 Task: Add the task  Upgrade and migrate company project management to a cloud-based solution to the section Cosmic Ray in the project AgileOpus and add a Due Date to the respective task as 2024/04/17
Action: Mouse moved to (445, 398)
Screenshot: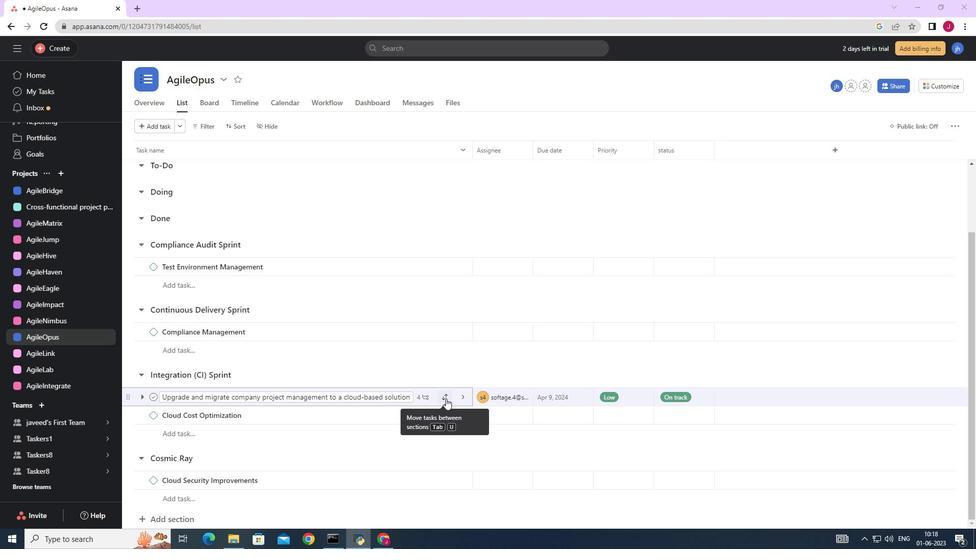 
Action: Mouse pressed left at (445, 398)
Screenshot: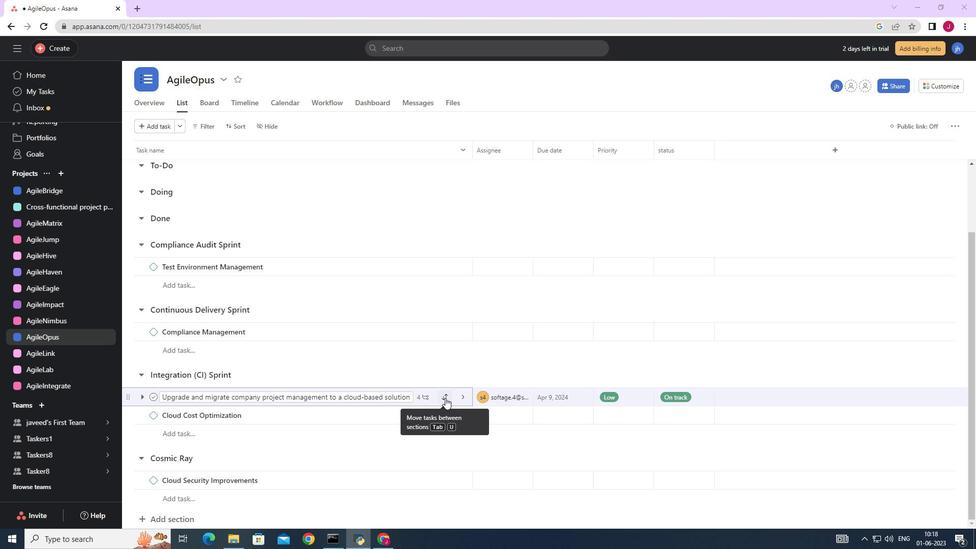 
Action: Mouse moved to (399, 380)
Screenshot: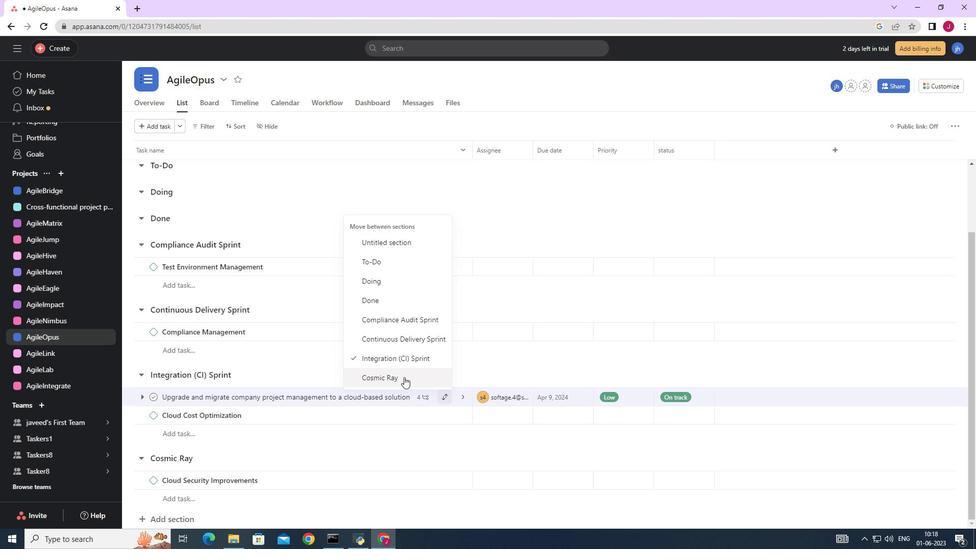 
Action: Mouse pressed left at (399, 380)
Screenshot: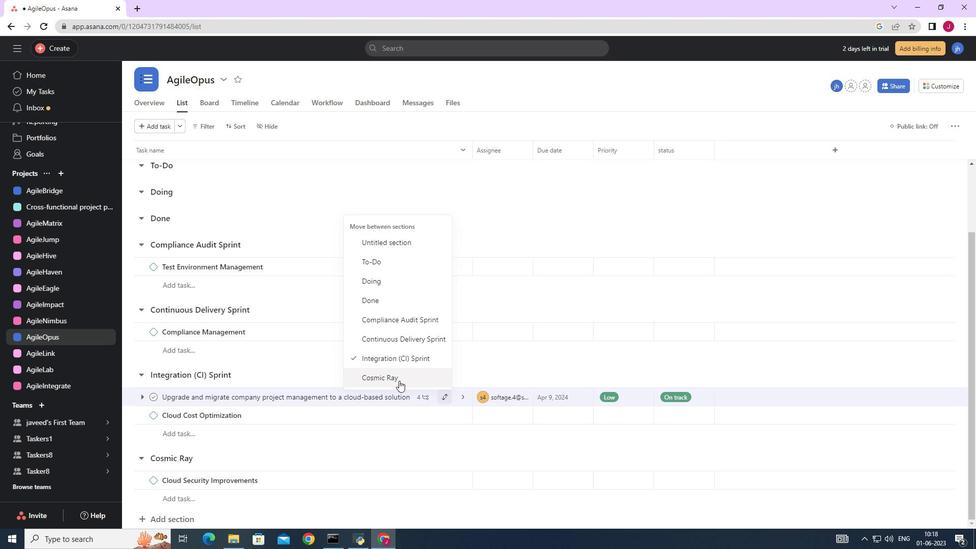 
Action: Mouse moved to (522, 385)
Screenshot: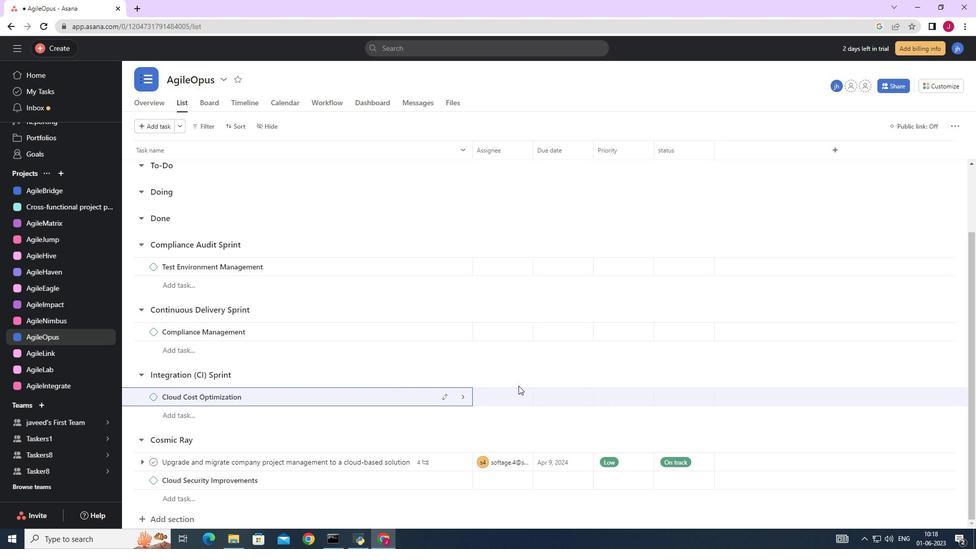 
Action: Mouse scrolled (522, 385) with delta (0, 0)
Screenshot: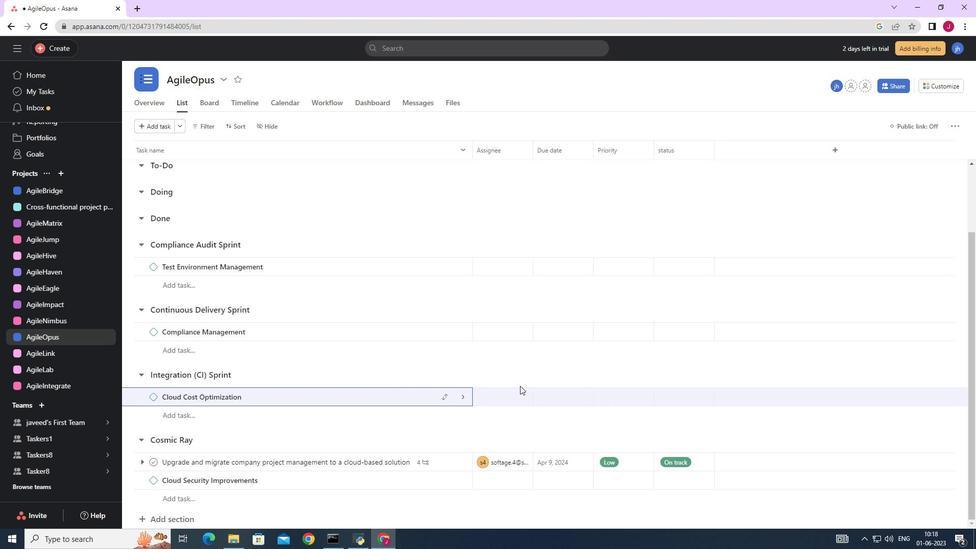 
Action: Mouse scrolled (522, 385) with delta (0, 0)
Screenshot: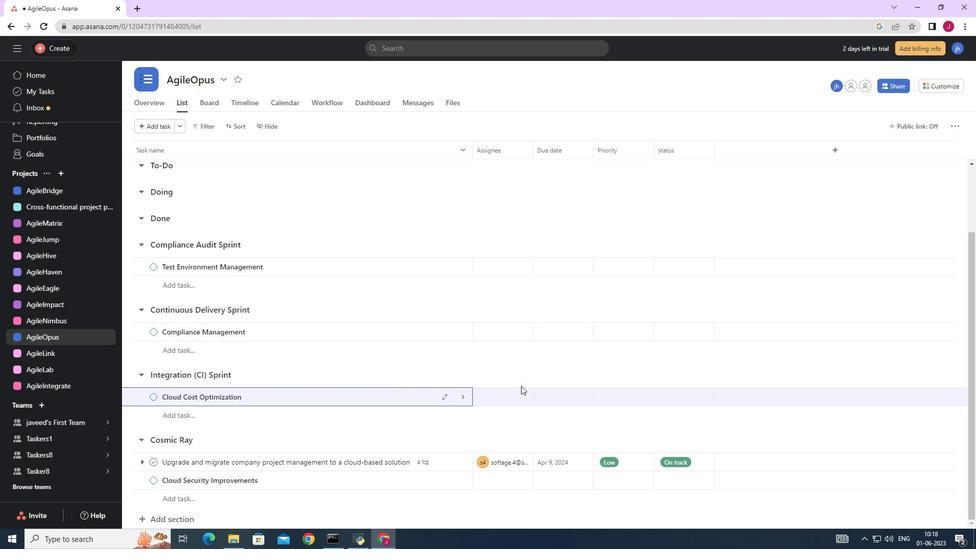 
Action: Mouse scrolled (522, 385) with delta (0, 0)
Screenshot: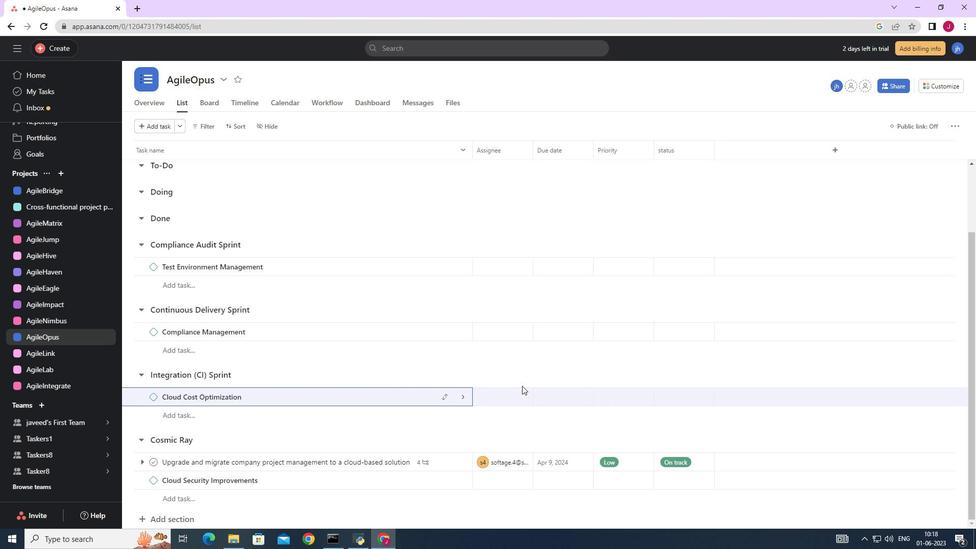
Action: Mouse moved to (522, 385)
Screenshot: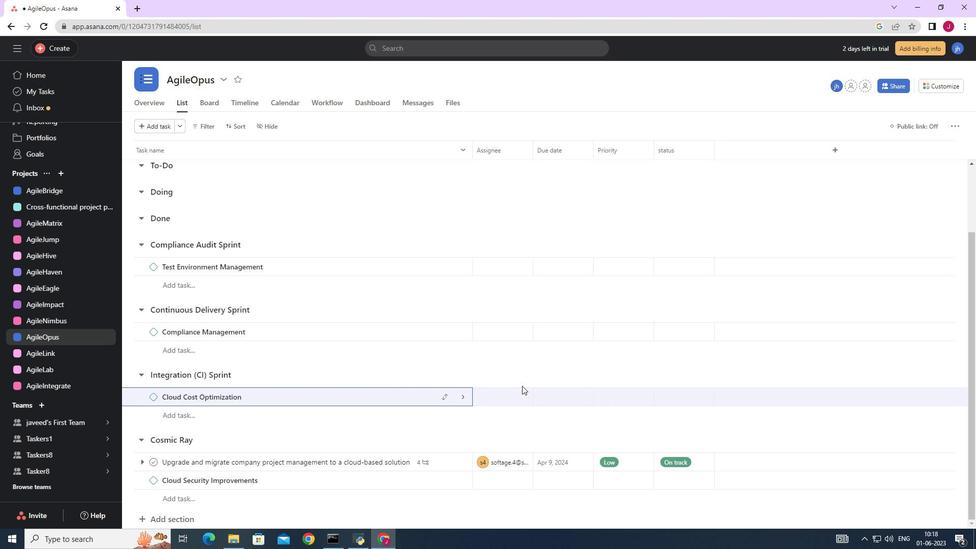 
Action: Mouse scrolled (522, 385) with delta (0, 0)
Screenshot: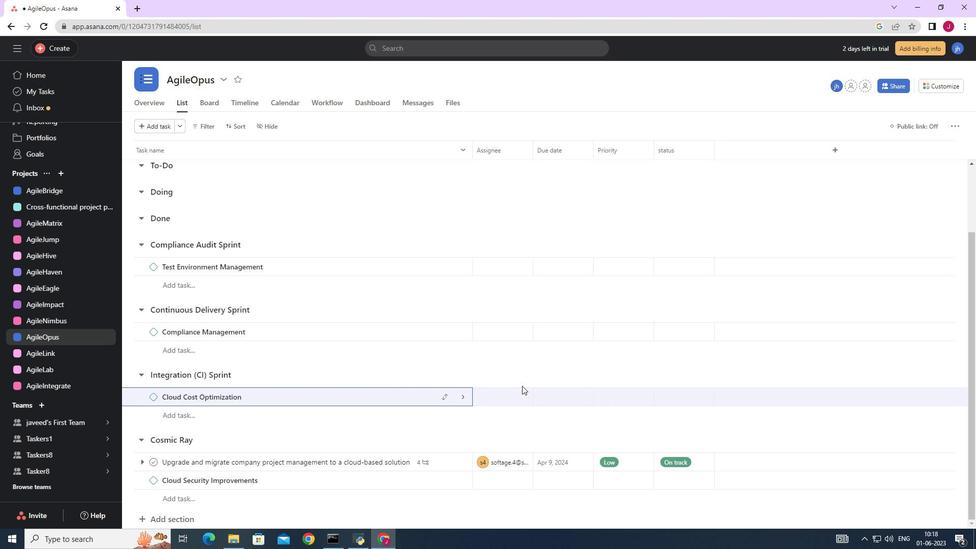 
Action: Mouse moved to (587, 461)
Screenshot: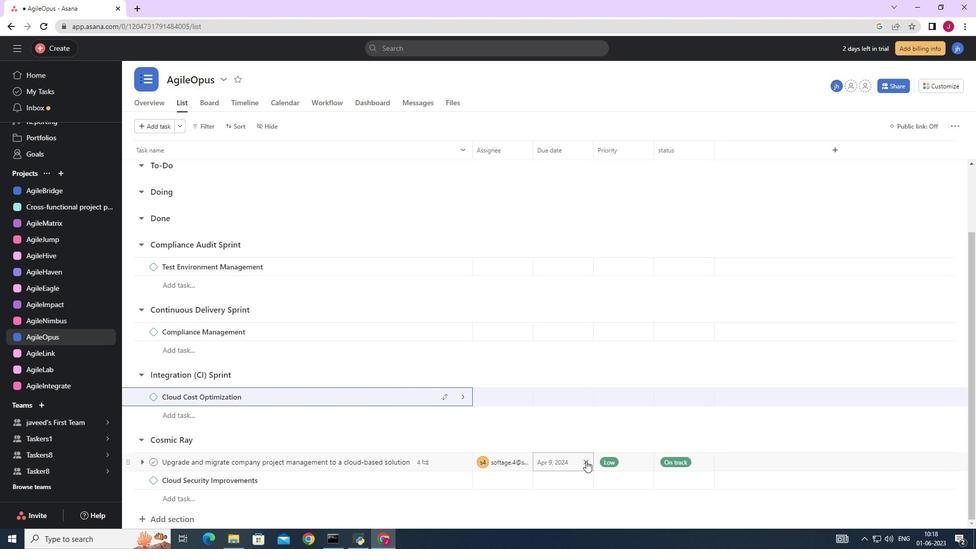 
Action: Mouse pressed left at (587, 461)
Screenshot: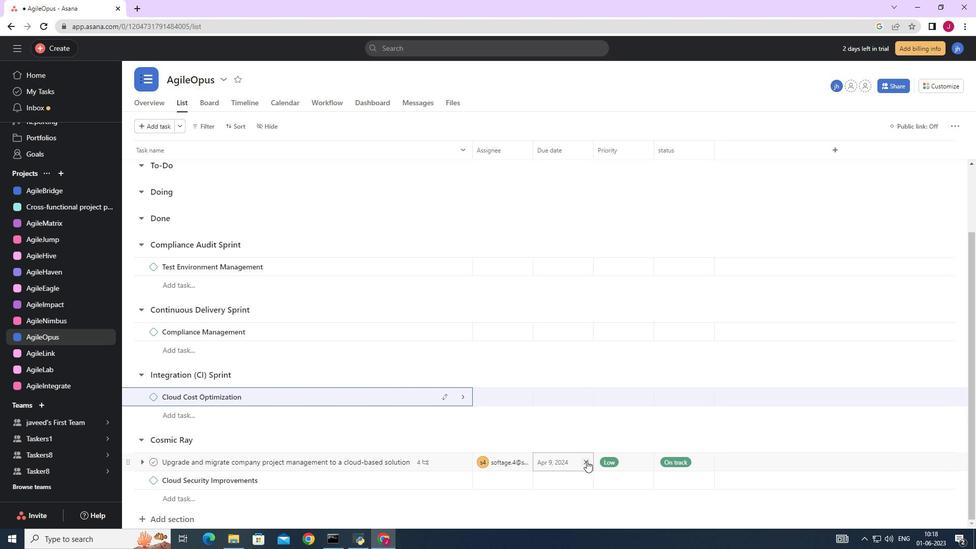 
Action: Mouse moved to (560, 461)
Screenshot: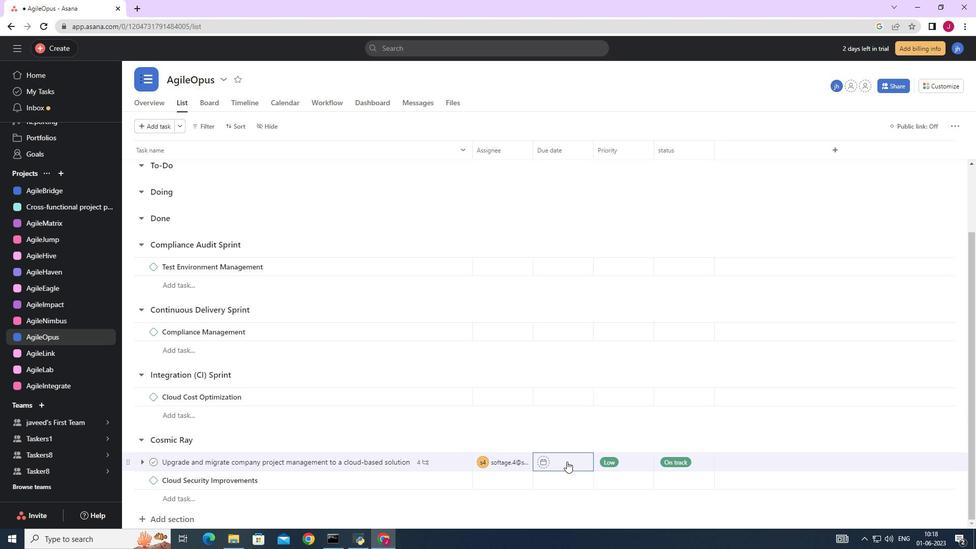 
Action: Mouse pressed left at (560, 461)
Screenshot: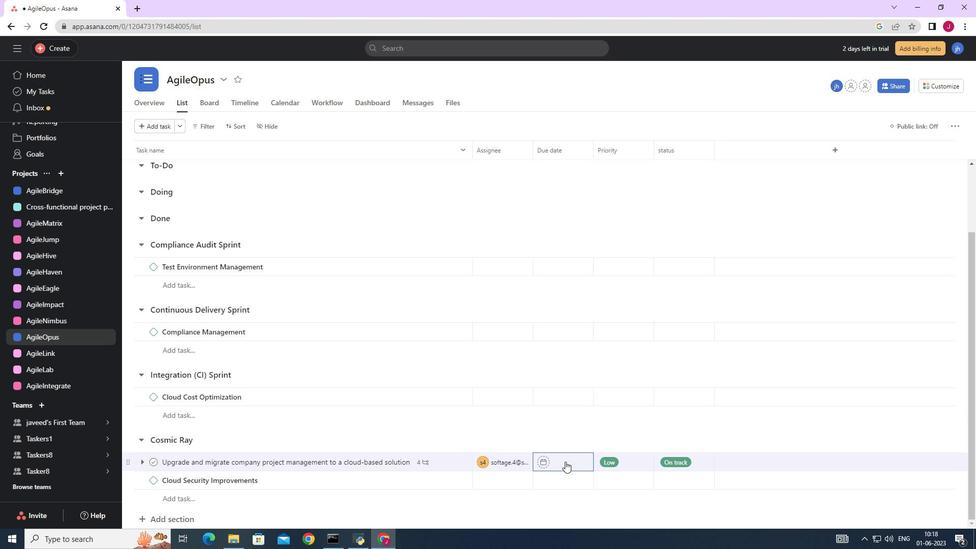 
Action: Mouse moved to (664, 302)
Screenshot: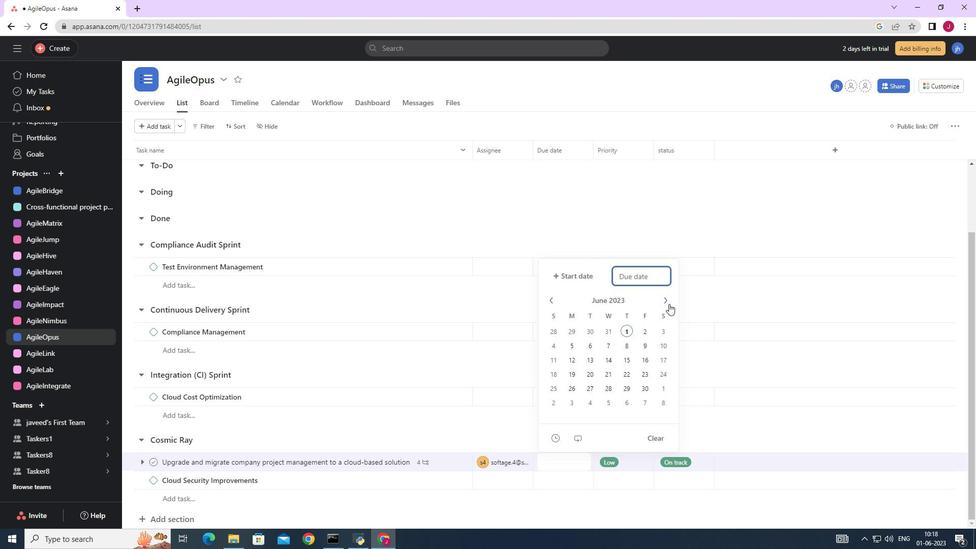 
Action: Mouse pressed left at (664, 302)
Screenshot: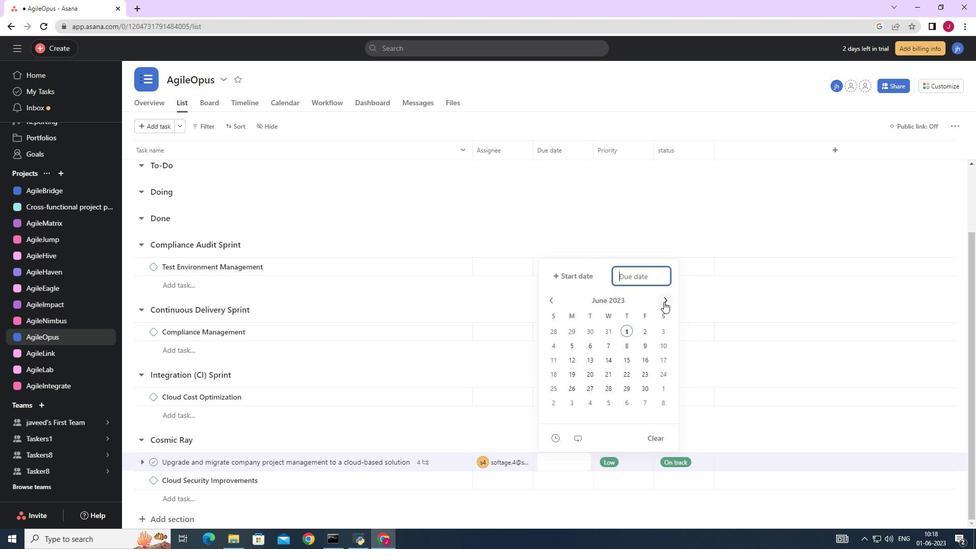 
Action: Mouse pressed left at (664, 302)
Screenshot: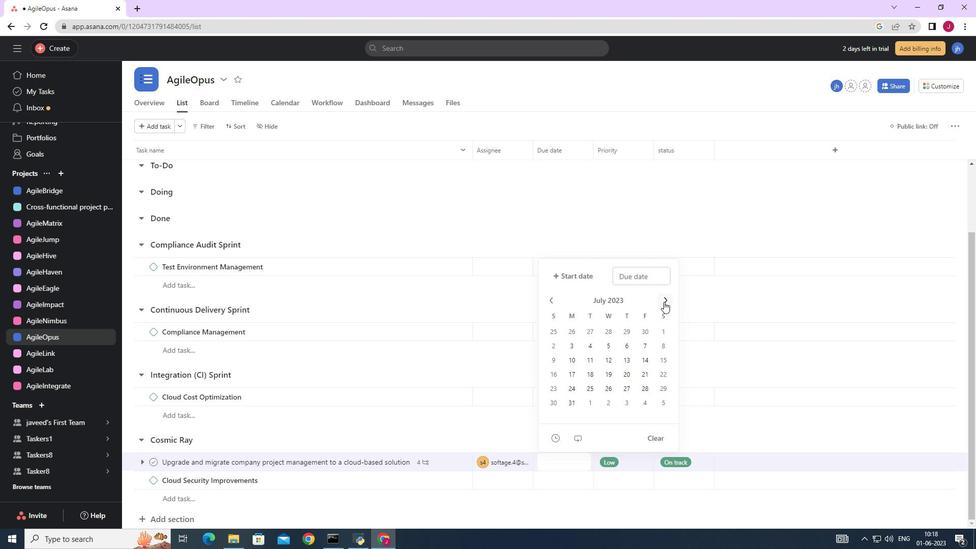 
Action: Mouse pressed left at (664, 302)
Screenshot: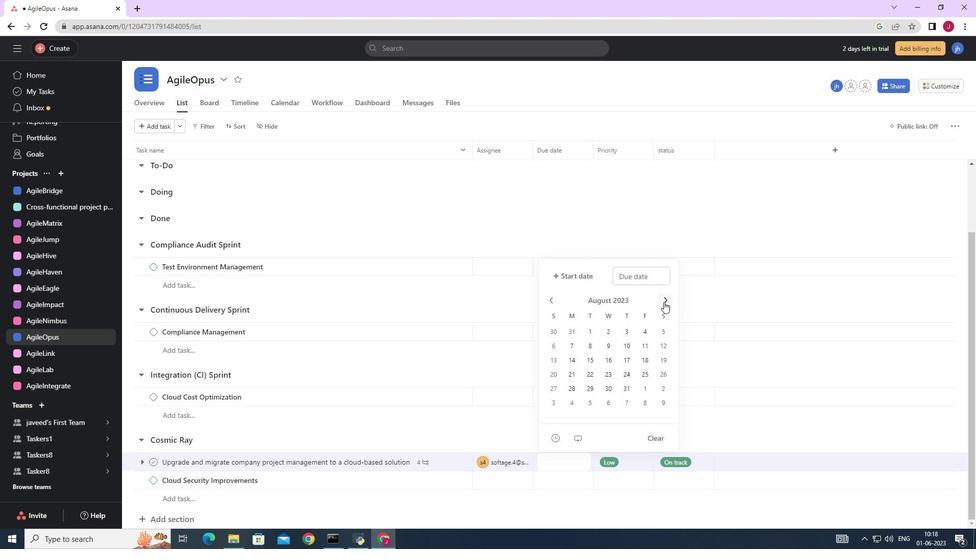 
Action: Mouse pressed left at (664, 302)
Screenshot: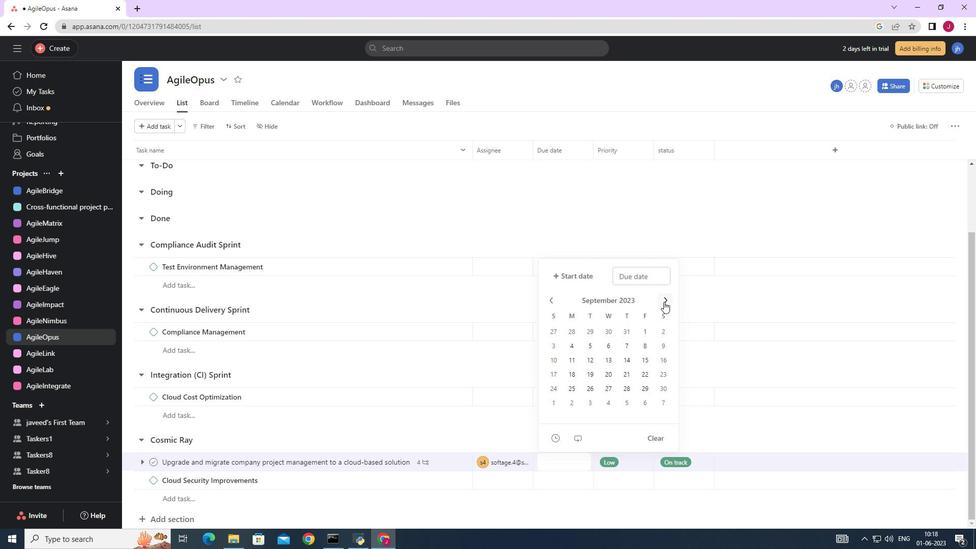 
Action: Mouse pressed left at (664, 302)
Screenshot: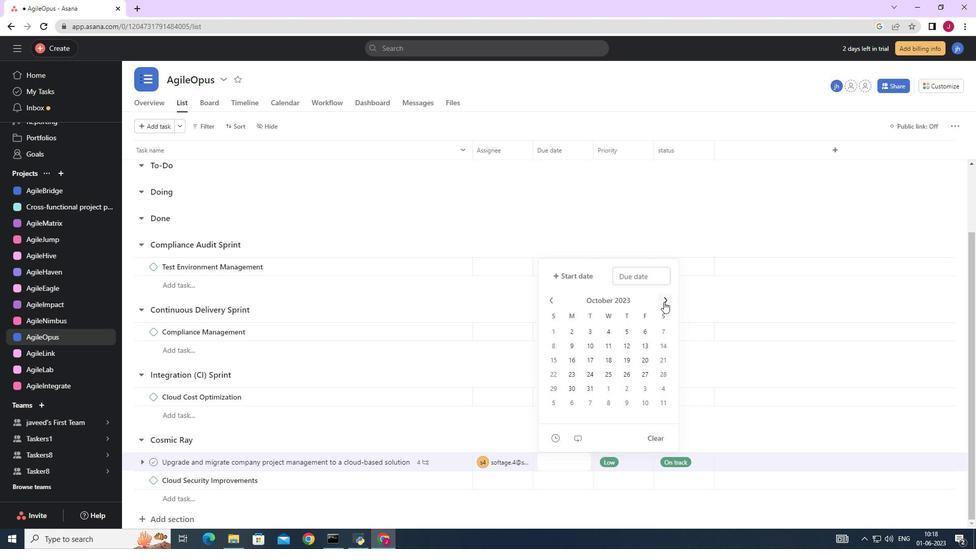 
Action: Mouse pressed left at (664, 302)
Screenshot: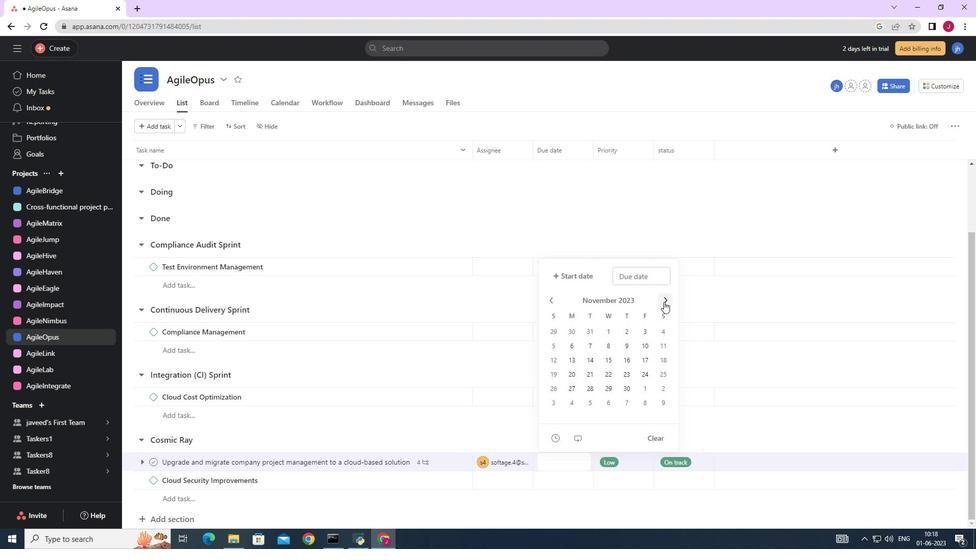
Action: Mouse pressed left at (664, 302)
Screenshot: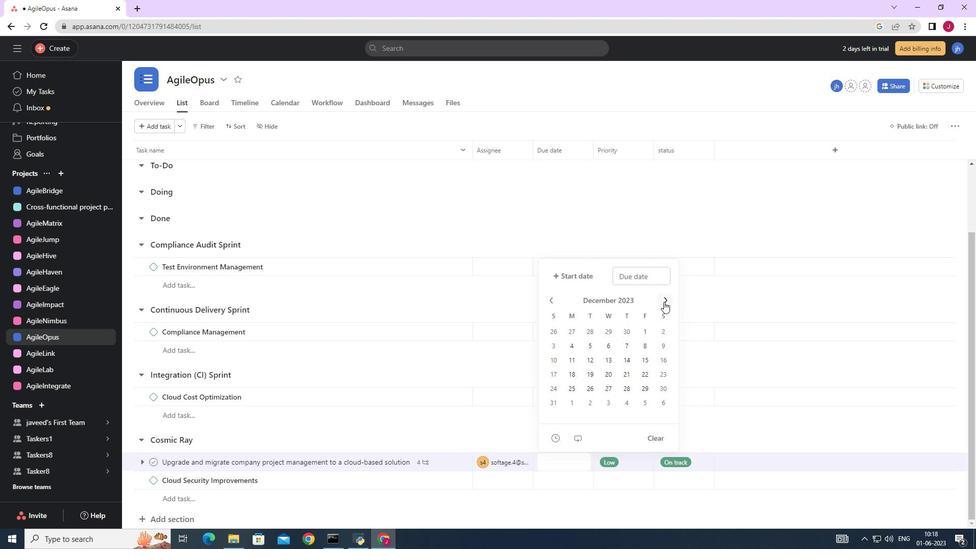 
Action: Mouse pressed left at (664, 302)
Screenshot: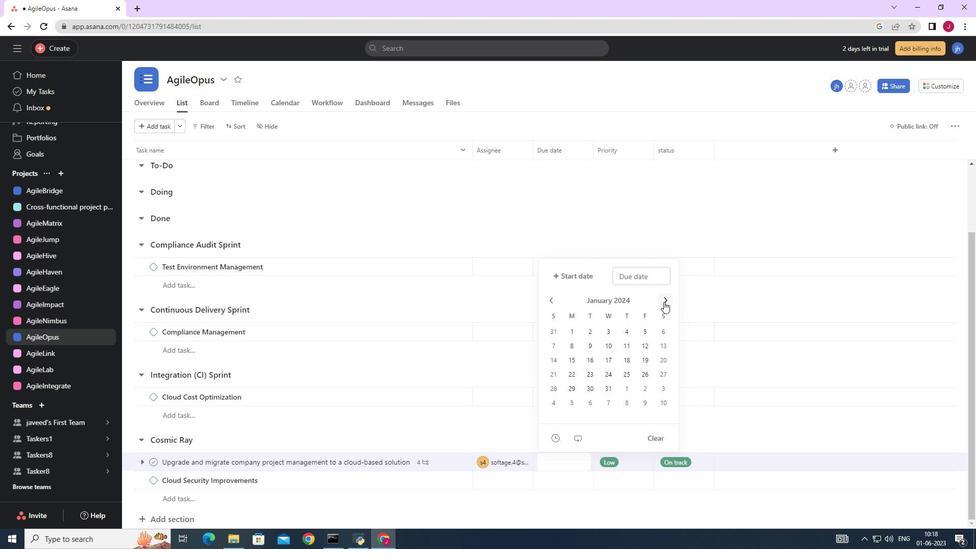 
Action: Mouse pressed left at (664, 302)
Screenshot: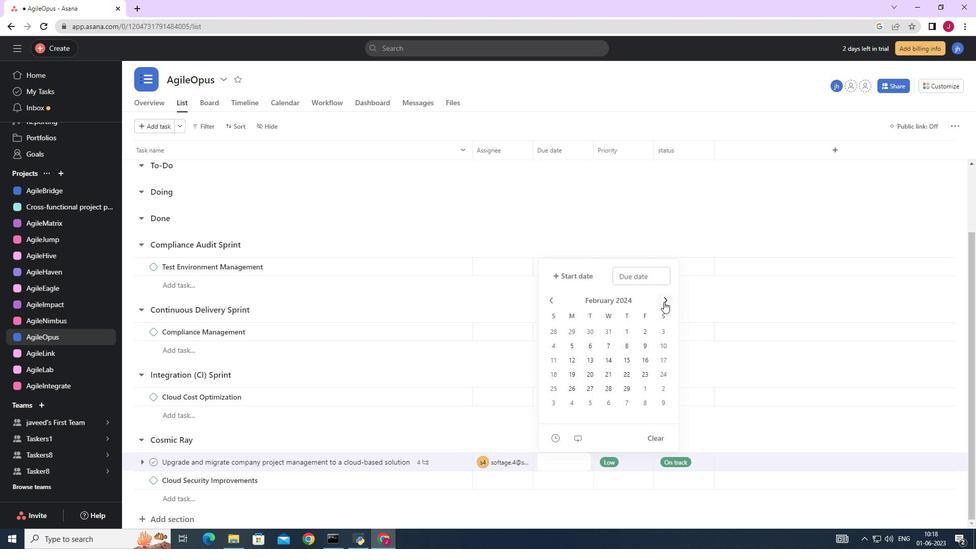 
Action: Mouse pressed left at (664, 302)
Screenshot: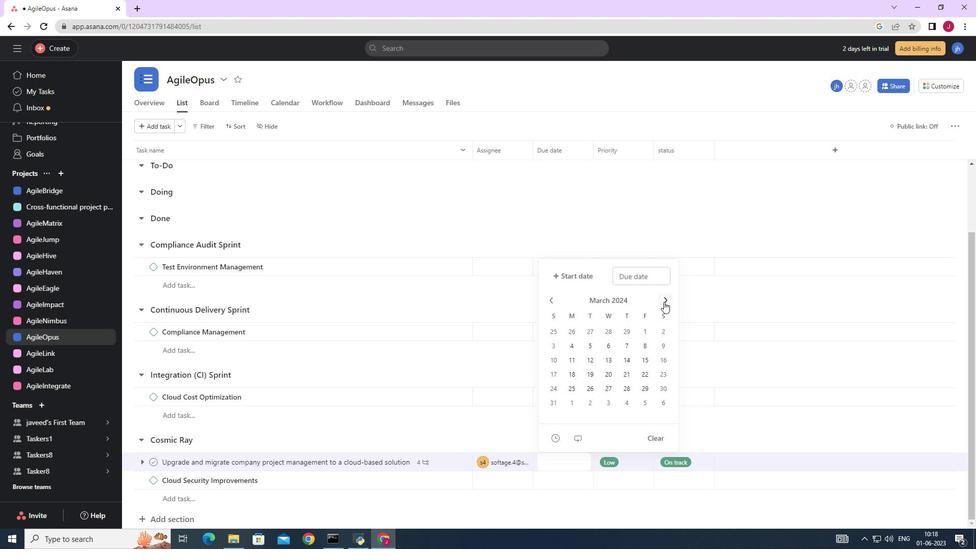 
Action: Mouse moved to (614, 356)
Screenshot: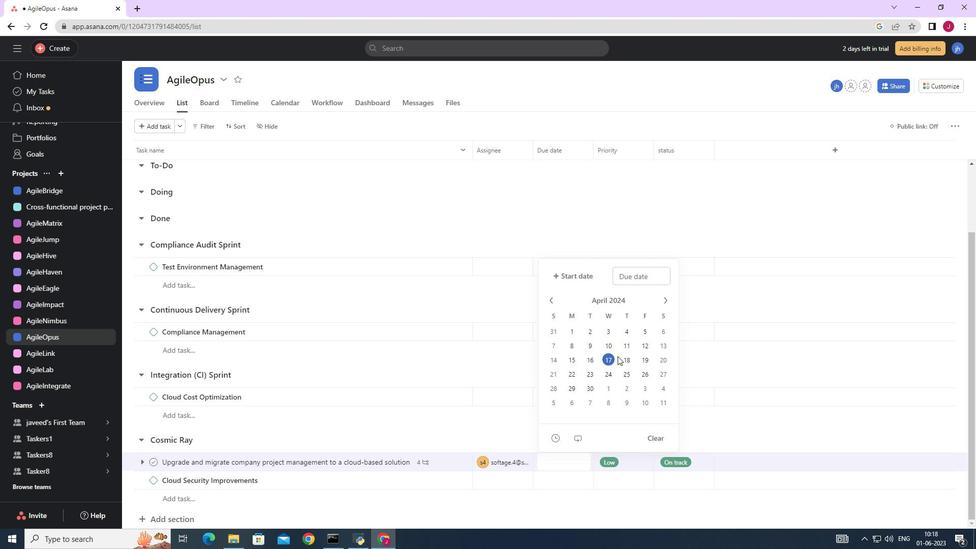 
Action: Mouse pressed left at (614, 356)
Screenshot: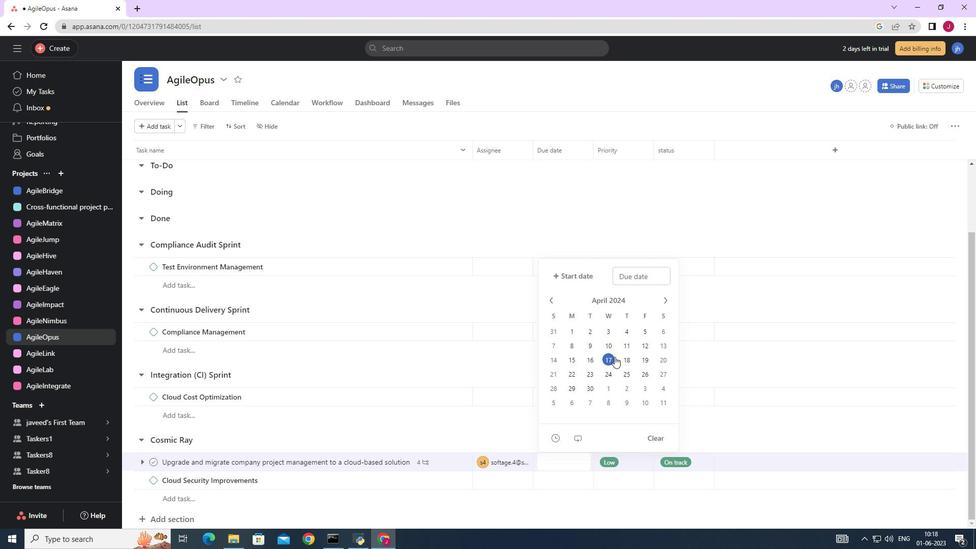 
Action: Mouse moved to (828, 217)
Screenshot: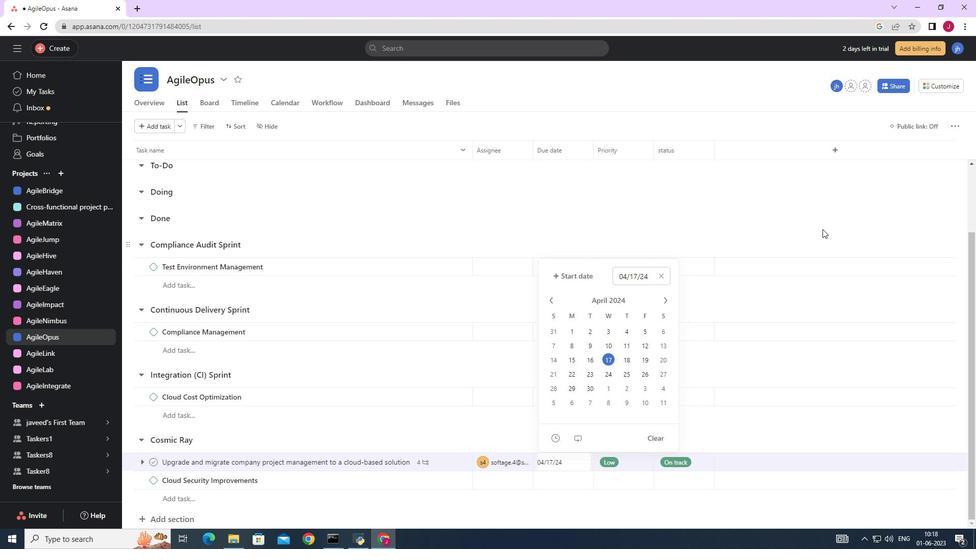 
Action: Mouse pressed left at (828, 217)
Screenshot: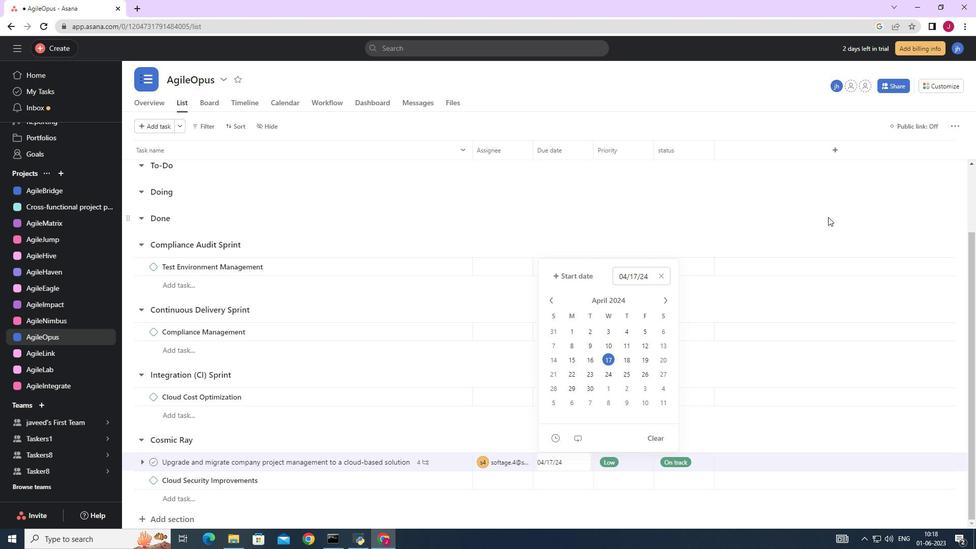 
